 Task: Enable the option "SAP announcing" for RTP stream output.
Action: Mouse moved to (100, 12)
Screenshot: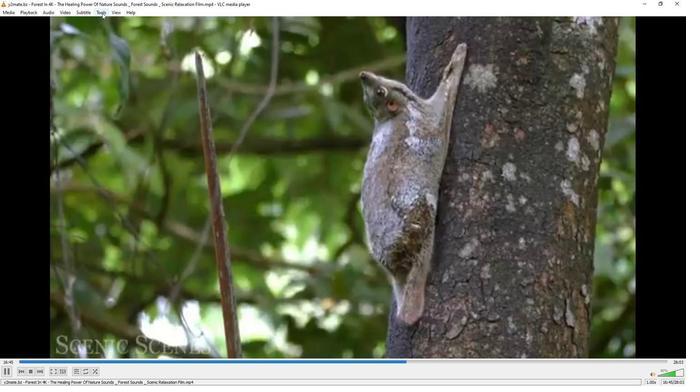 
Action: Mouse pressed left at (100, 12)
Screenshot: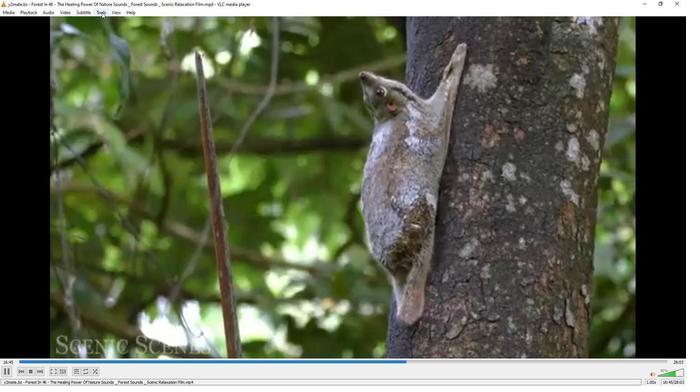 
Action: Mouse moved to (120, 96)
Screenshot: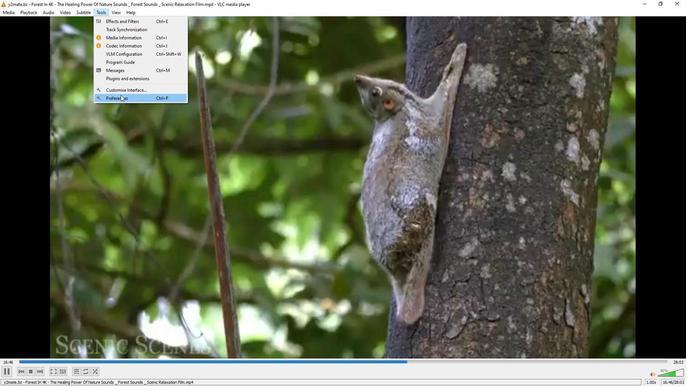 
Action: Mouse pressed left at (120, 96)
Screenshot: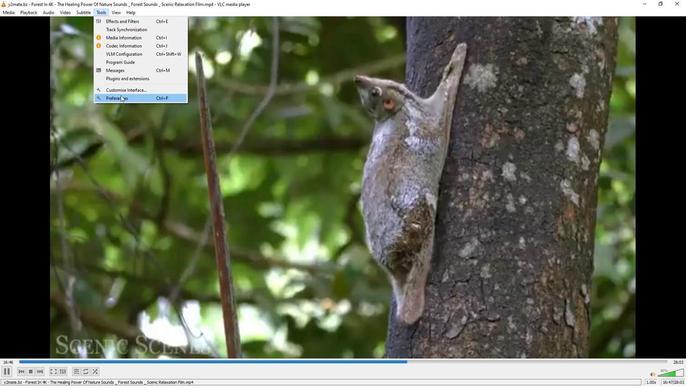 
Action: Mouse moved to (227, 316)
Screenshot: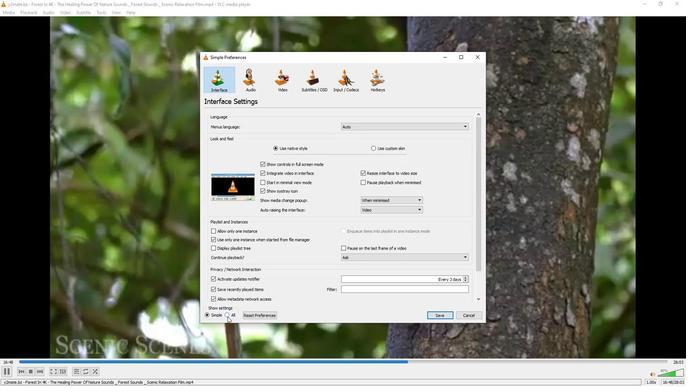 
Action: Mouse pressed left at (227, 316)
Screenshot: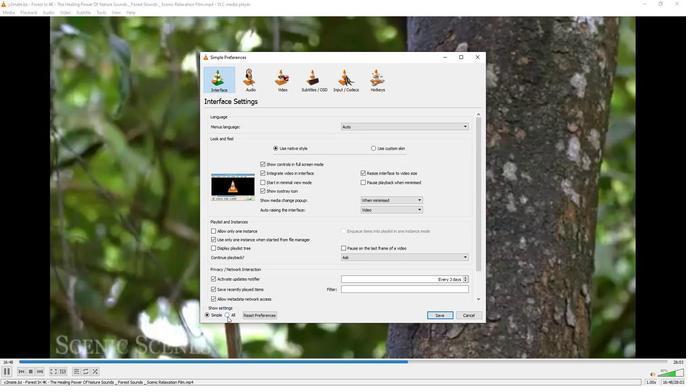 
Action: Mouse moved to (226, 240)
Screenshot: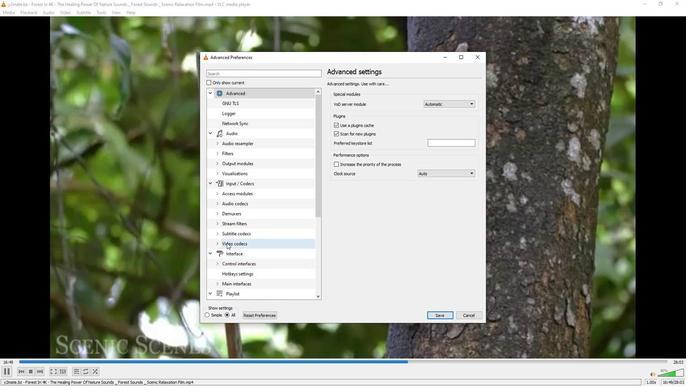 
Action: Mouse scrolled (226, 240) with delta (0, 0)
Screenshot: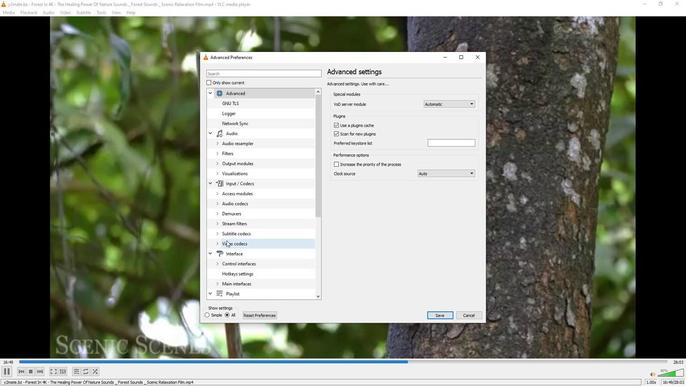 
Action: Mouse scrolled (226, 240) with delta (0, 0)
Screenshot: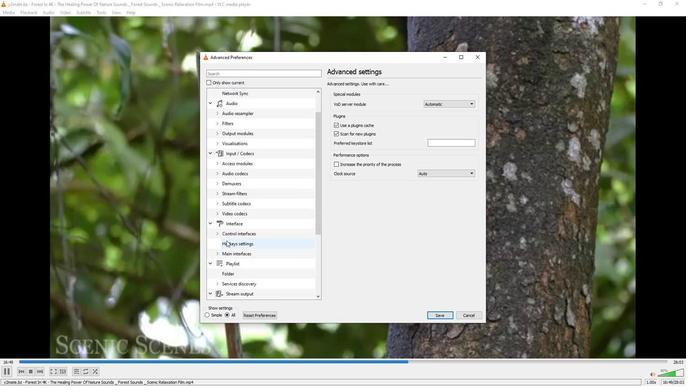 
Action: Mouse moved to (225, 240)
Screenshot: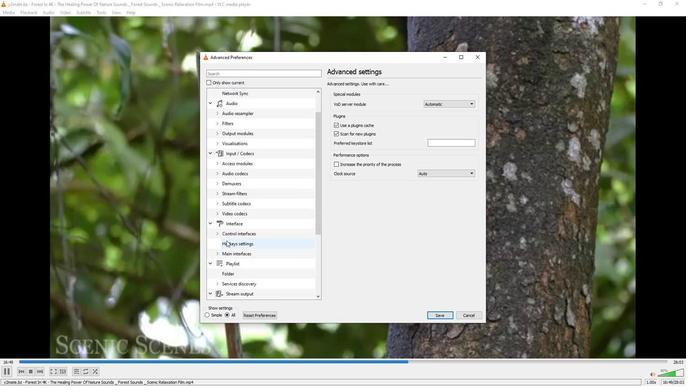 
Action: Mouse scrolled (225, 239) with delta (0, 0)
Screenshot: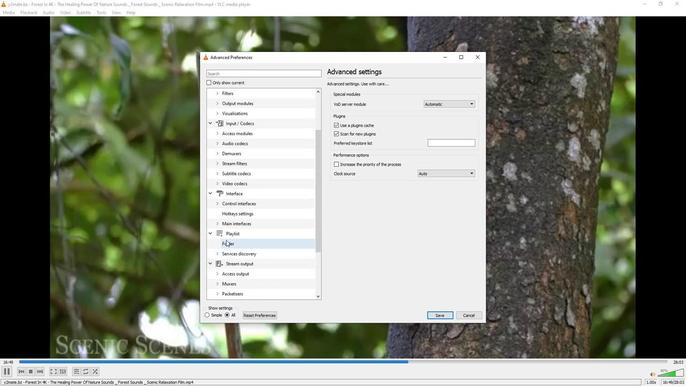 
Action: Mouse moved to (216, 272)
Screenshot: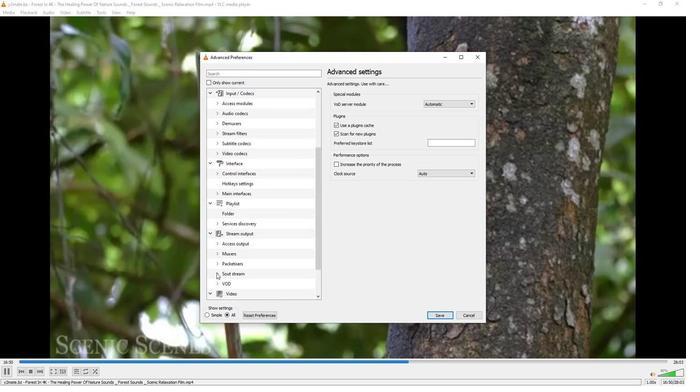 
Action: Mouse pressed left at (216, 272)
Screenshot: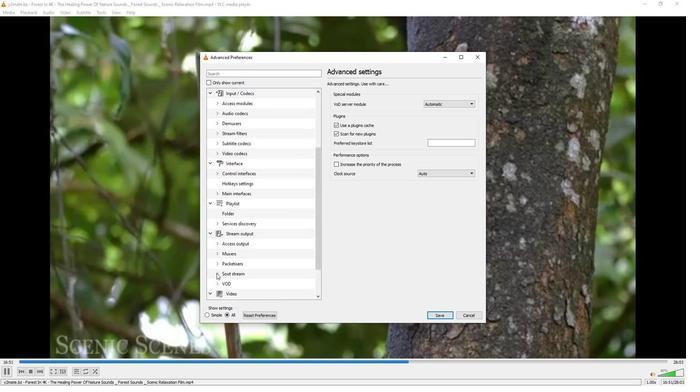 
Action: Mouse moved to (230, 260)
Screenshot: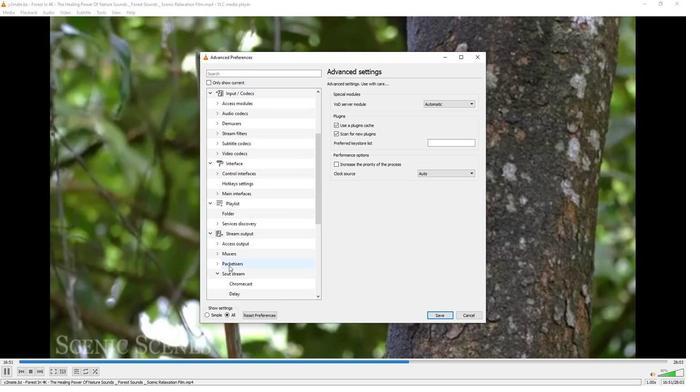 
Action: Mouse scrolled (230, 260) with delta (0, 0)
Screenshot: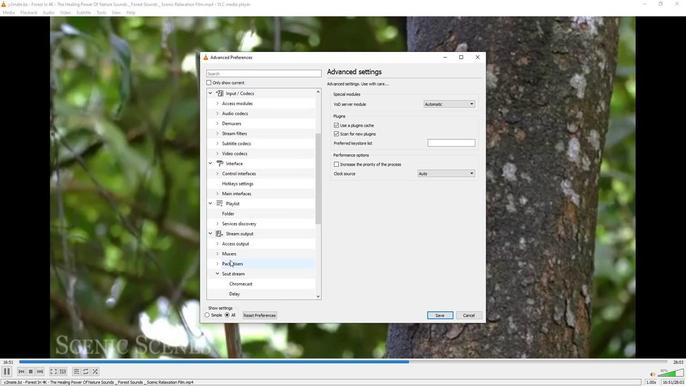 
Action: Mouse scrolled (230, 260) with delta (0, 0)
Screenshot: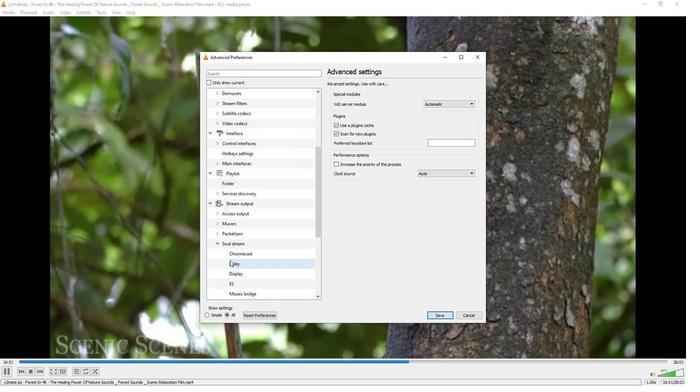 
Action: Mouse moved to (232, 282)
Screenshot: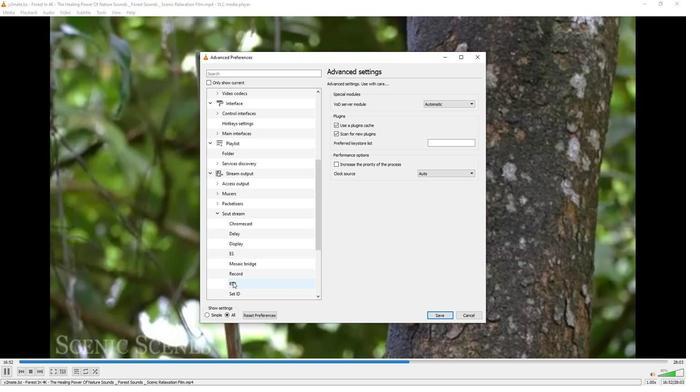 
Action: Mouse pressed left at (232, 282)
Screenshot: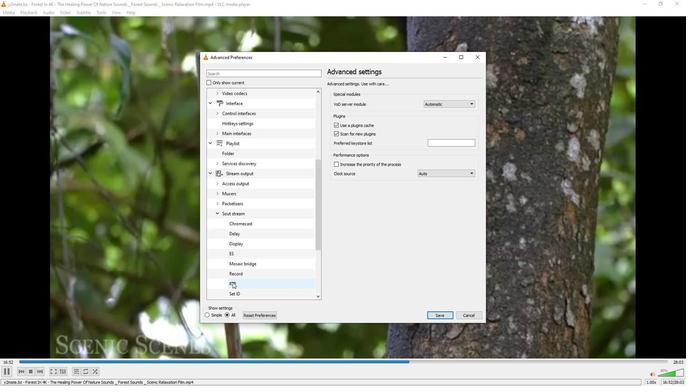 
Action: Mouse moved to (331, 123)
Screenshot: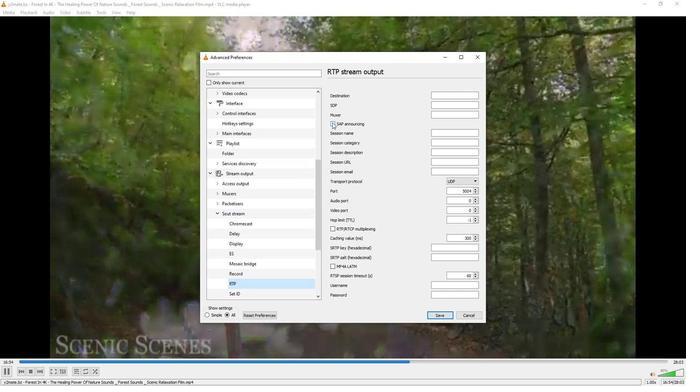 
Action: Mouse pressed left at (331, 123)
Screenshot: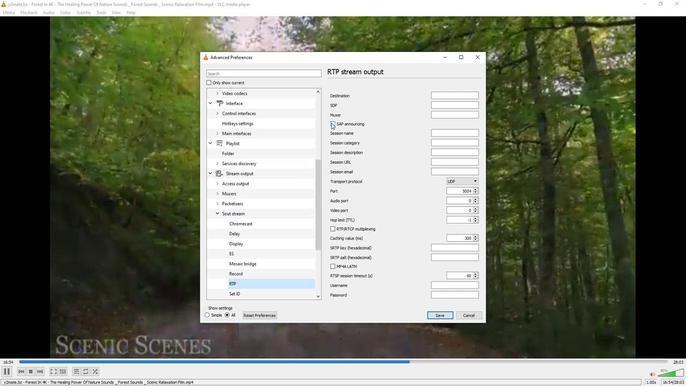 
Action: Mouse moved to (321, 190)
Screenshot: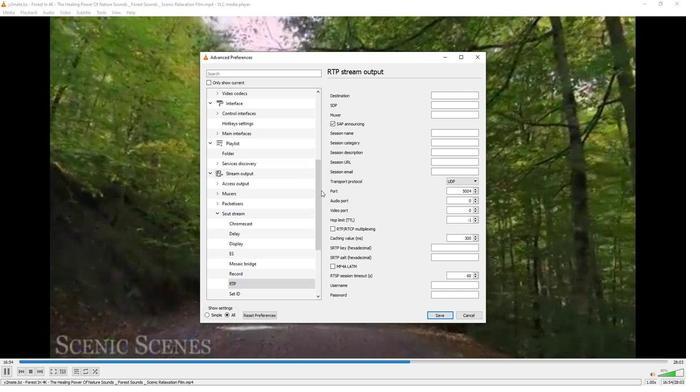 
